 Task: Open Card Card0000000348 in Board Board0000000087 in Workspace WS0000000029 in Trello. Add Member Carxxstreet791@gmail.com to Card Card0000000348 in Board Board0000000087 in Workspace WS0000000029 in Trello. Add Red Label titled Label0000000348 to Card Card0000000348 in Board Board0000000087 in Workspace WS0000000029 in Trello. Add Checklist CL0000000348 to Card Card0000000348 in Board Board0000000087 in Workspace WS0000000029 in Trello. Add Dates with Start Date as Nov 01 2023 and Due Date as Nov 30 2023 to Card Card0000000348 in Board Board0000000087 in Workspace WS0000000029 in Trello
Action: Mouse moved to (85, 363)
Screenshot: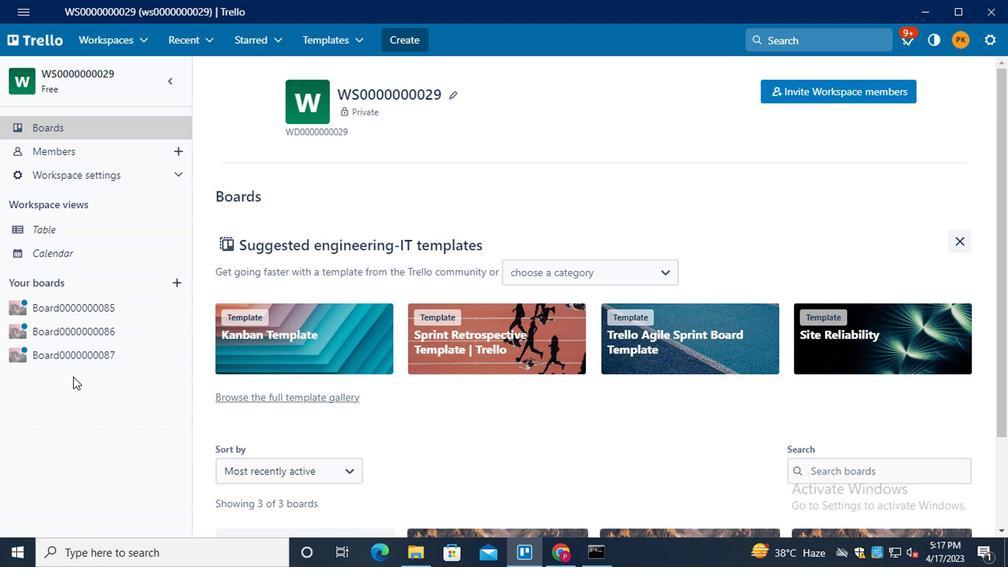
Action: Mouse pressed left at (85, 363)
Screenshot: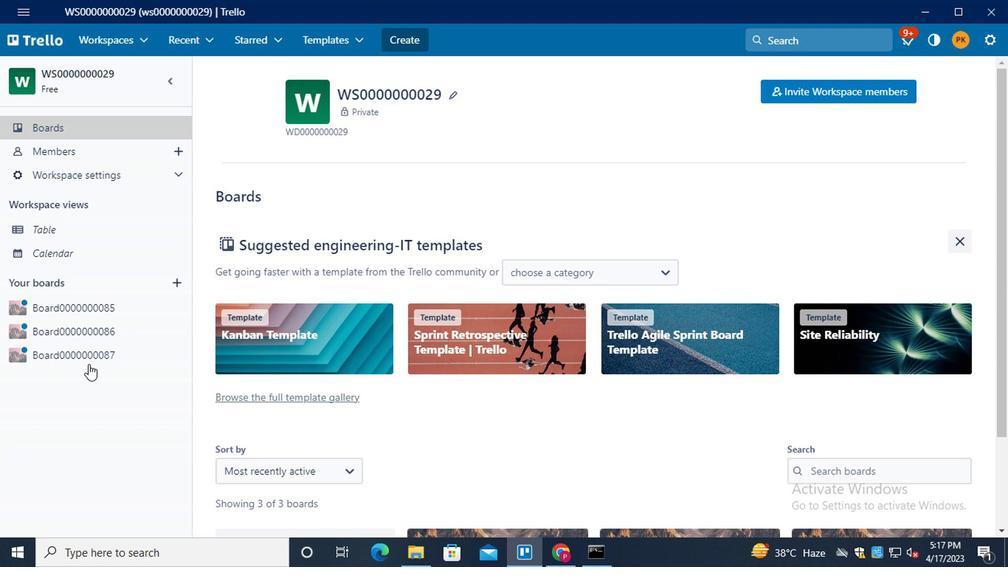 
Action: Mouse moved to (297, 469)
Screenshot: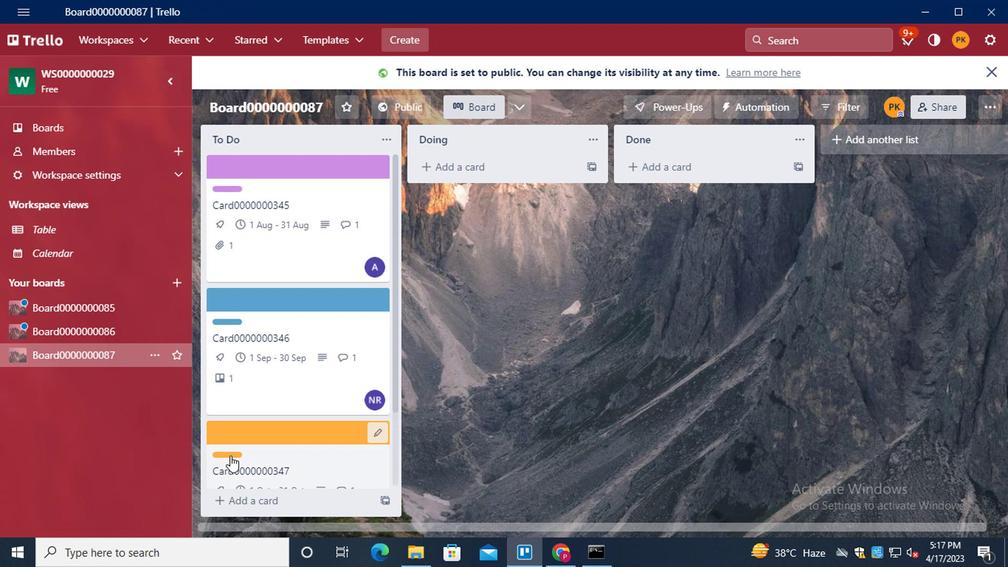 
Action: Mouse scrolled (297, 467) with delta (0, -1)
Screenshot: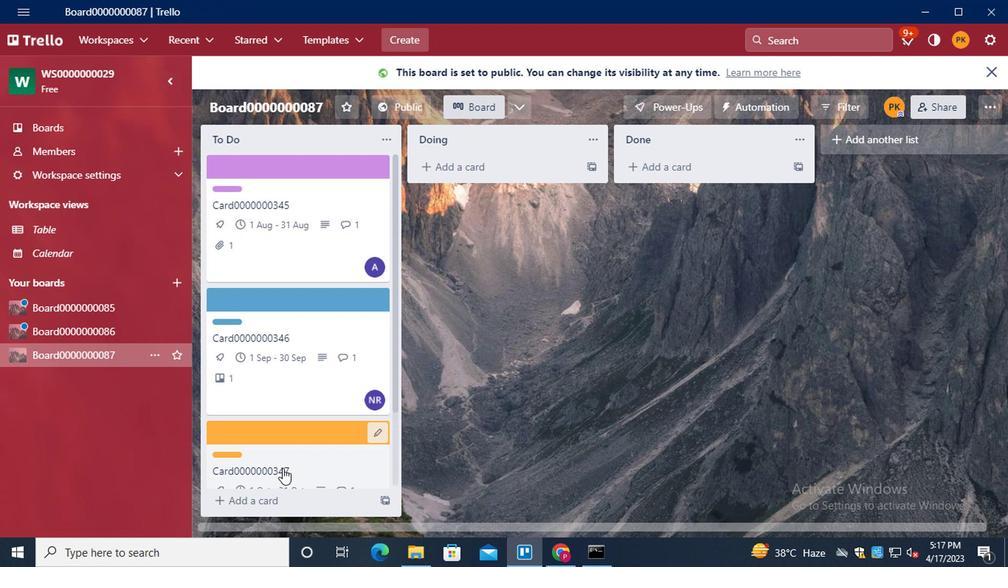 
Action: Mouse scrolled (297, 467) with delta (0, -1)
Screenshot: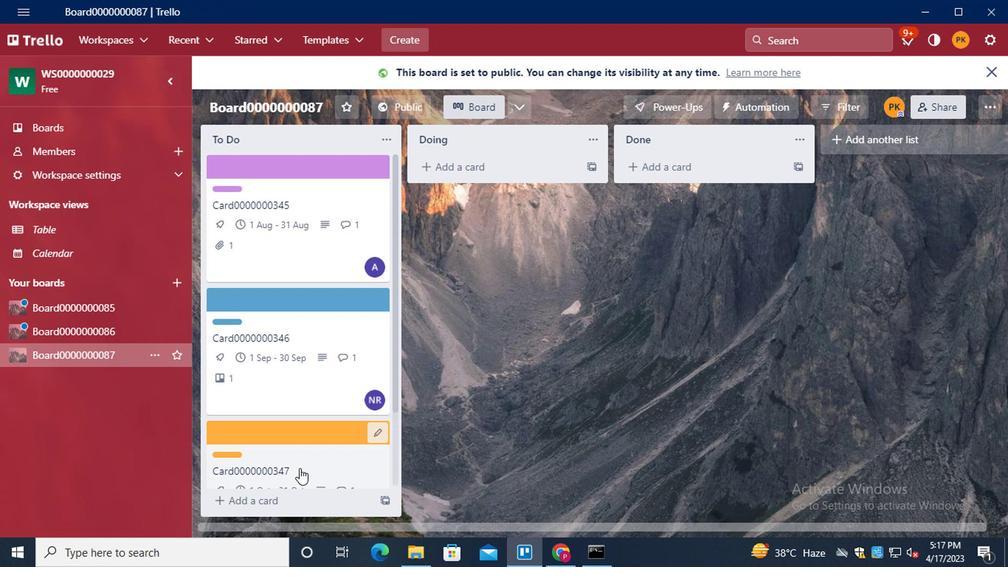 
Action: Mouse scrolled (297, 467) with delta (0, -1)
Screenshot: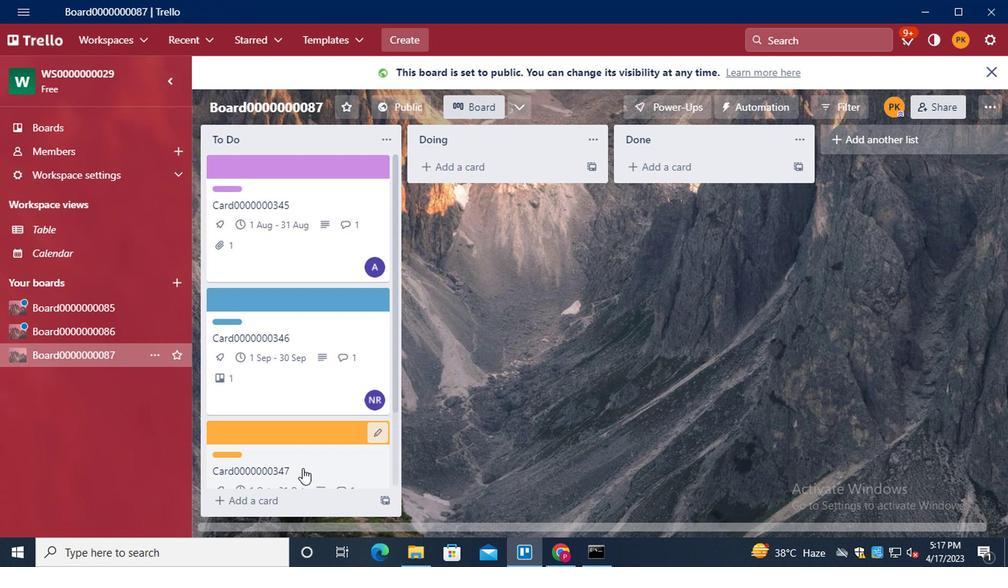 
Action: Mouse moved to (281, 465)
Screenshot: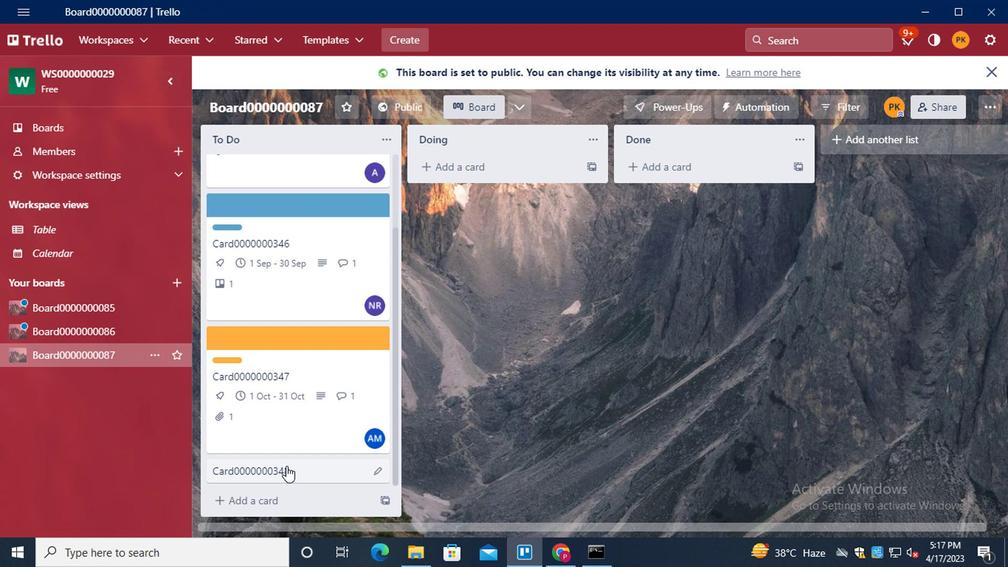 
Action: Mouse pressed left at (281, 465)
Screenshot: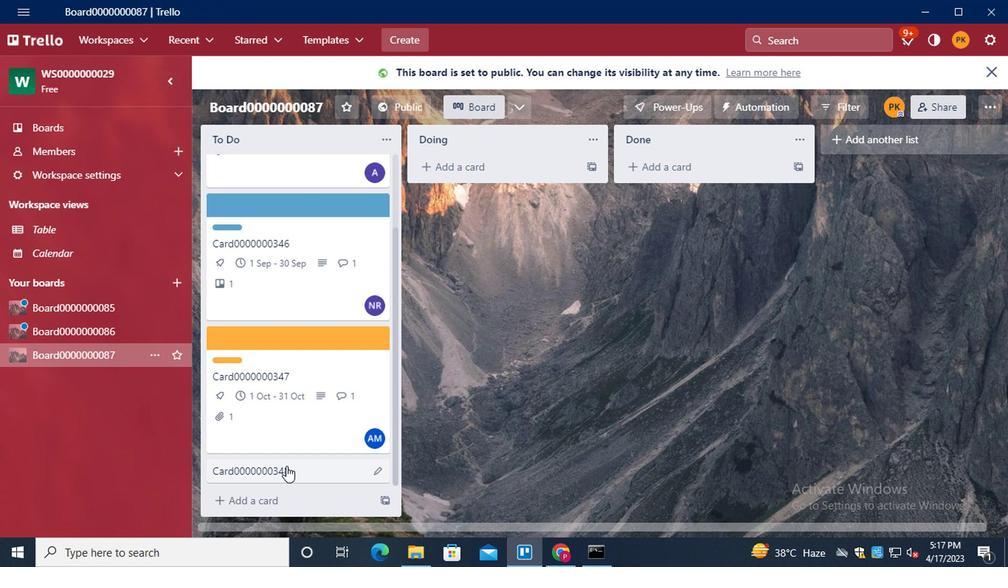 
Action: Mouse moved to (692, 137)
Screenshot: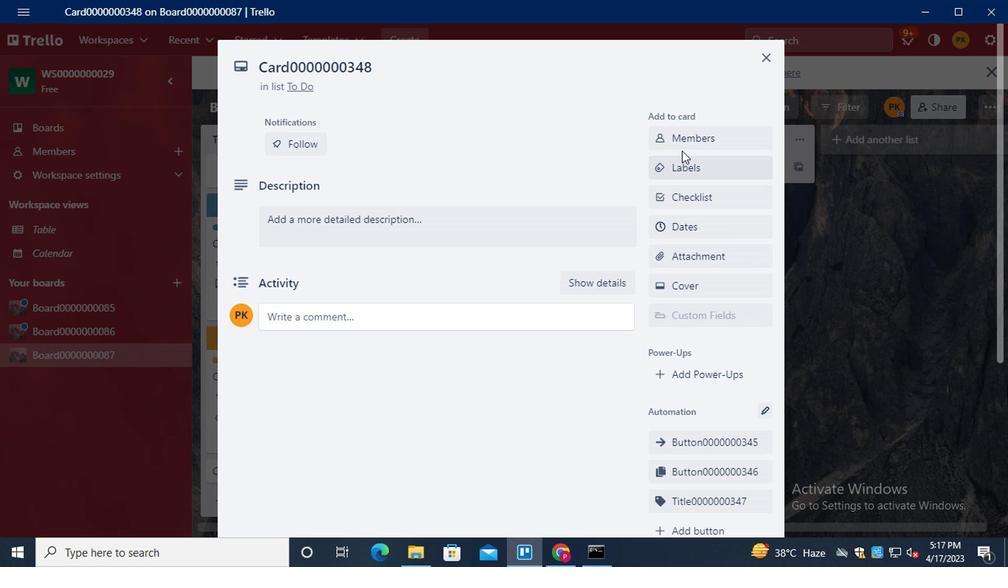 
Action: Mouse pressed left at (692, 137)
Screenshot: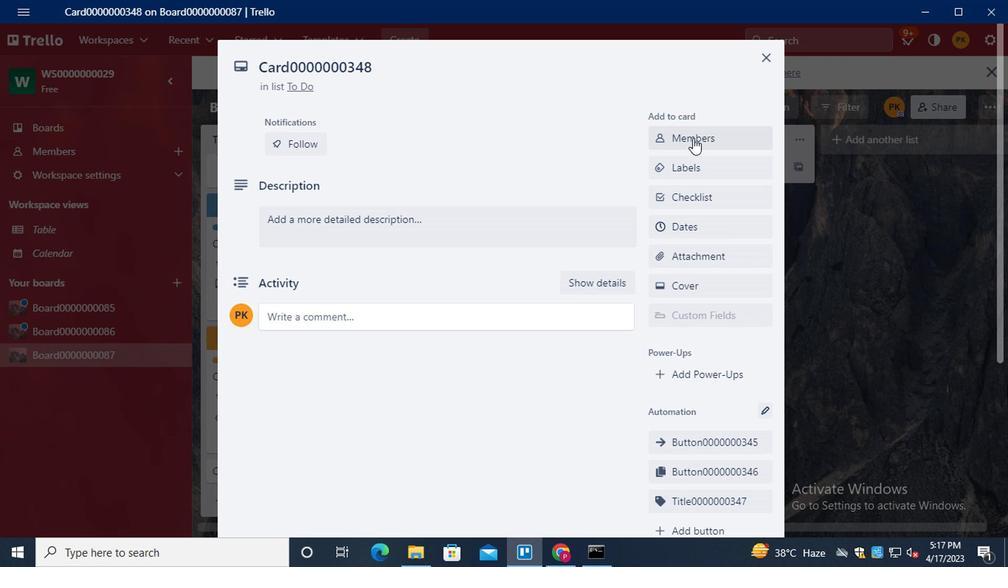
Action: Mouse moved to (691, 138)
Screenshot: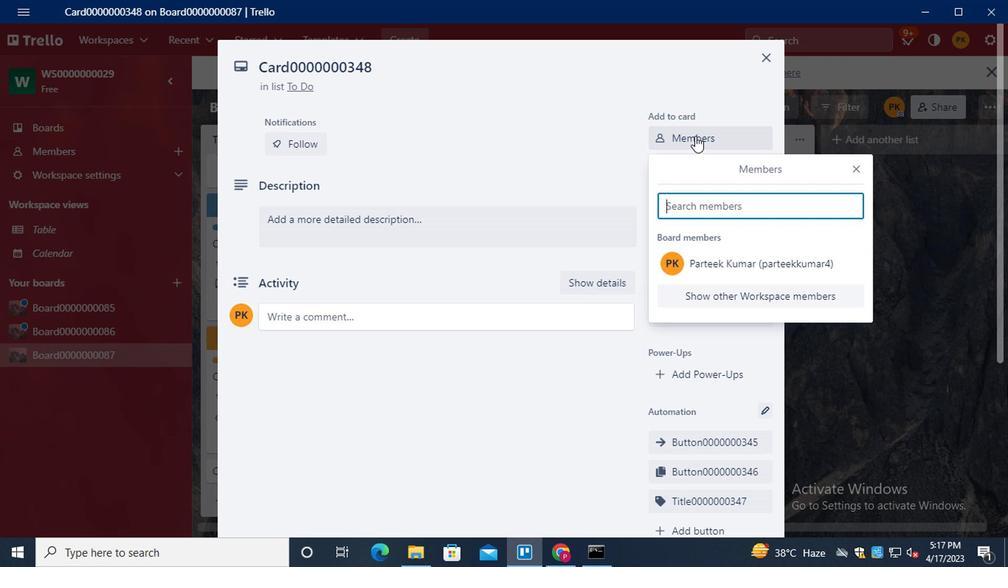 
Action: Key pressed <Key.shift>CARD<Key.backspace>XXSTREET791<Key.shift>@GMAIL.COM
Screenshot: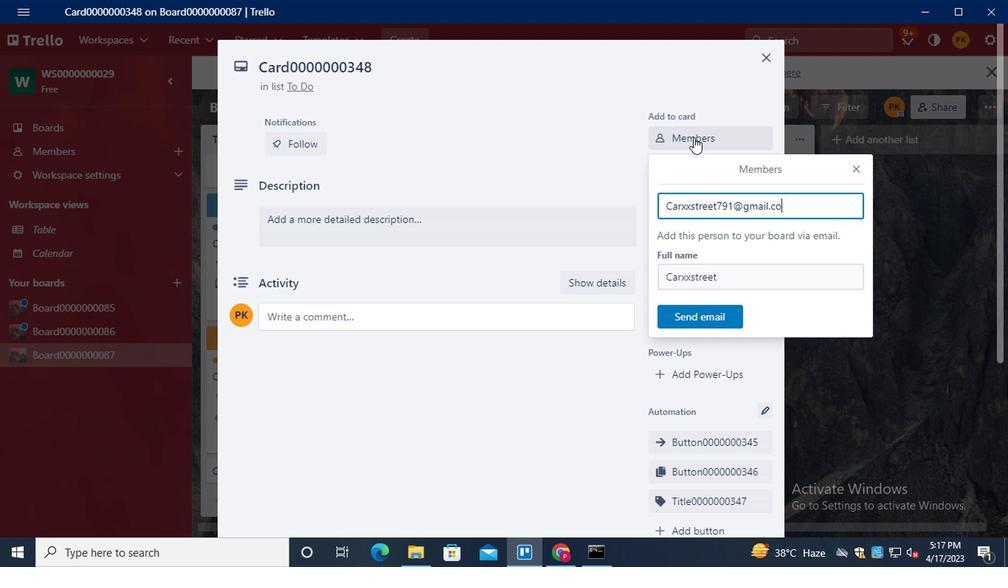 
Action: Mouse moved to (698, 315)
Screenshot: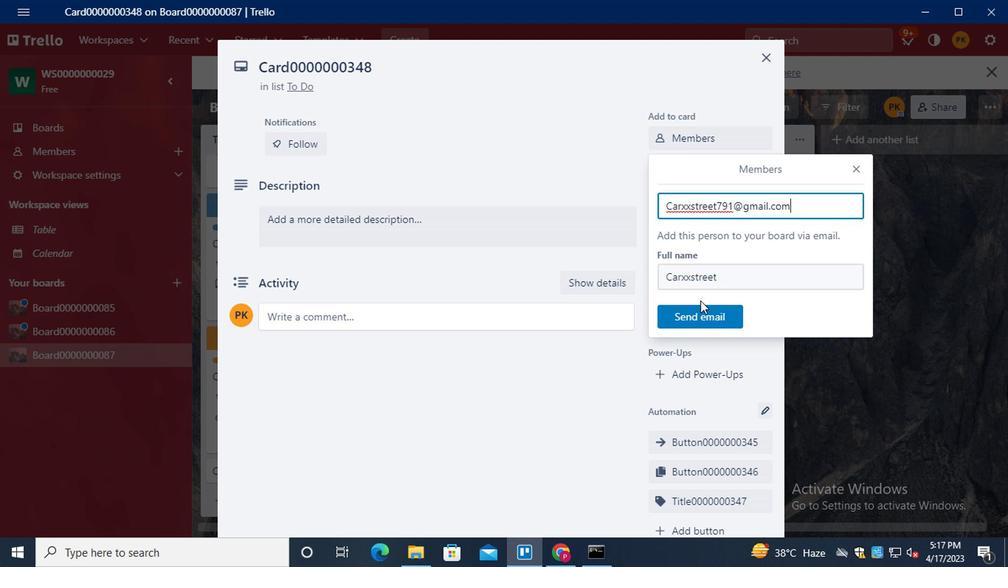 
Action: Mouse pressed left at (698, 315)
Screenshot: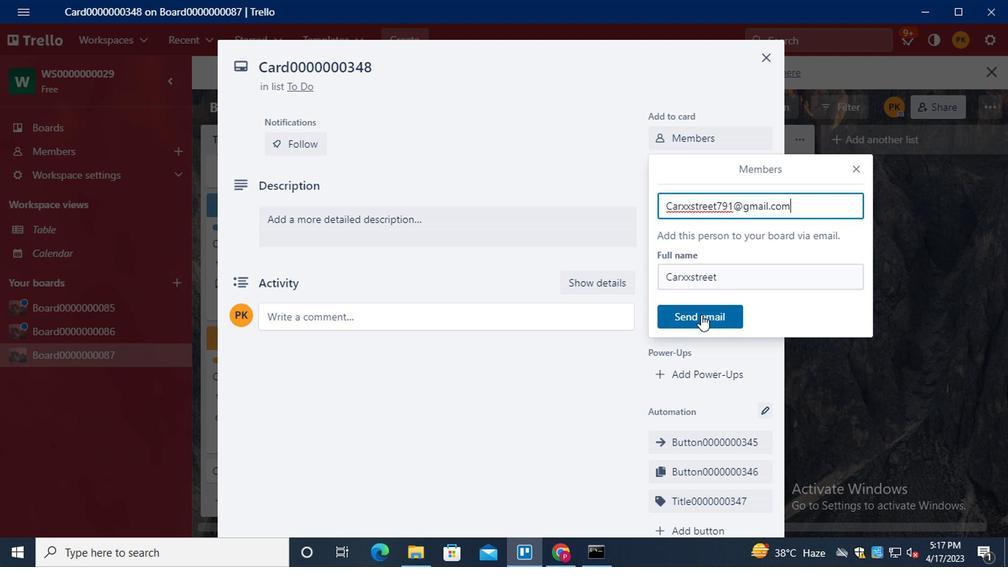 
Action: Mouse moved to (700, 204)
Screenshot: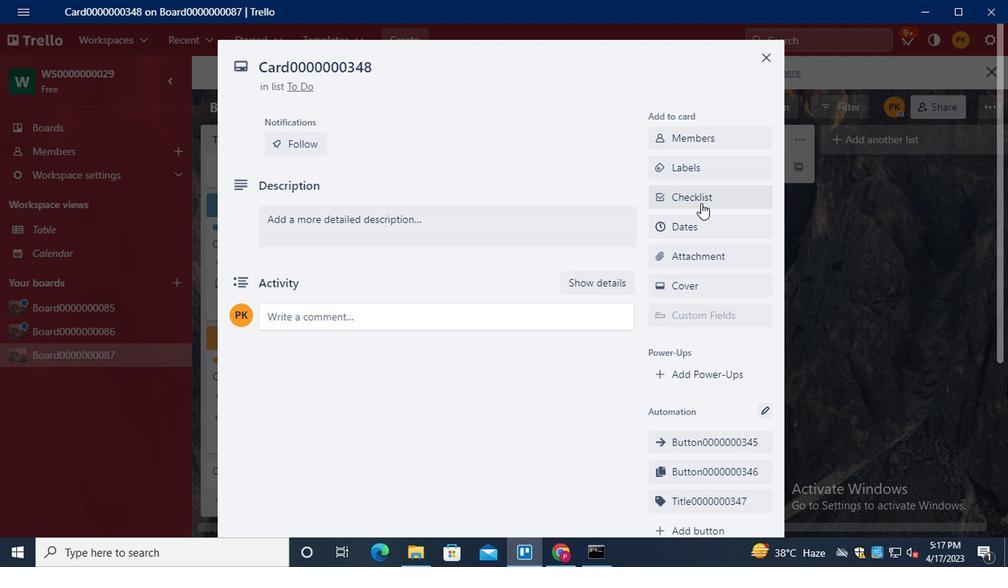 
Action: Mouse pressed left at (700, 204)
Screenshot: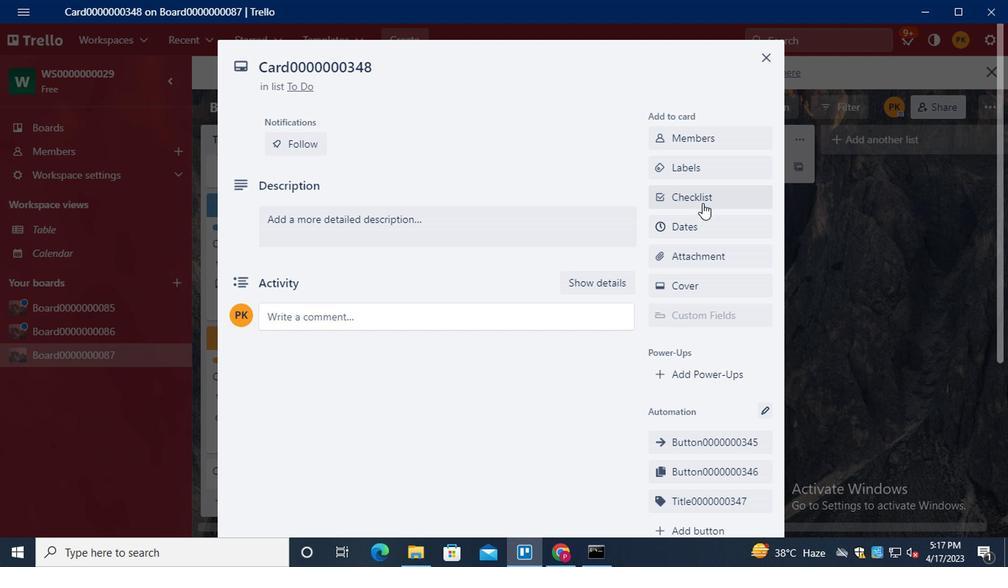 
Action: Mouse moved to (872, 226)
Screenshot: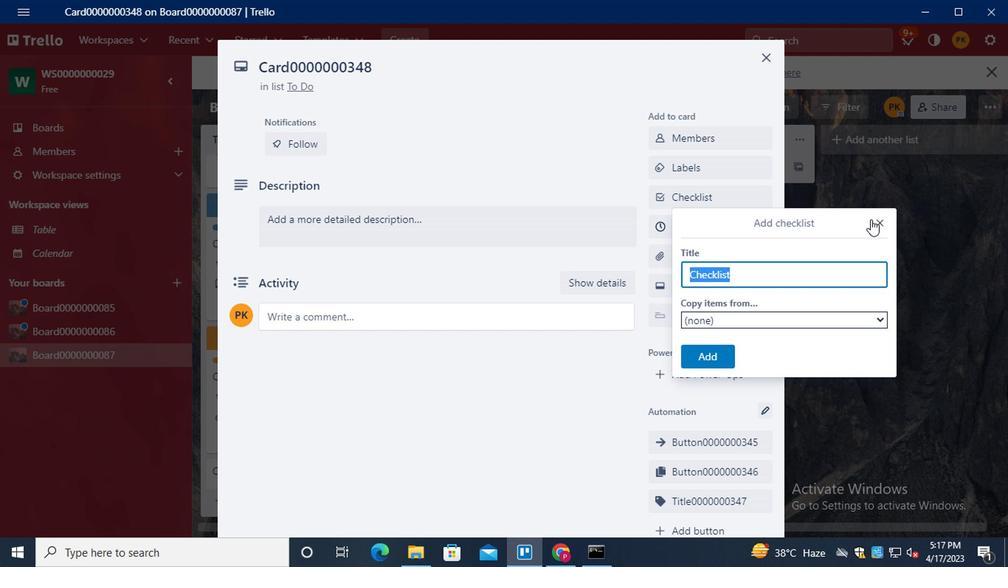
Action: Mouse pressed left at (872, 226)
Screenshot: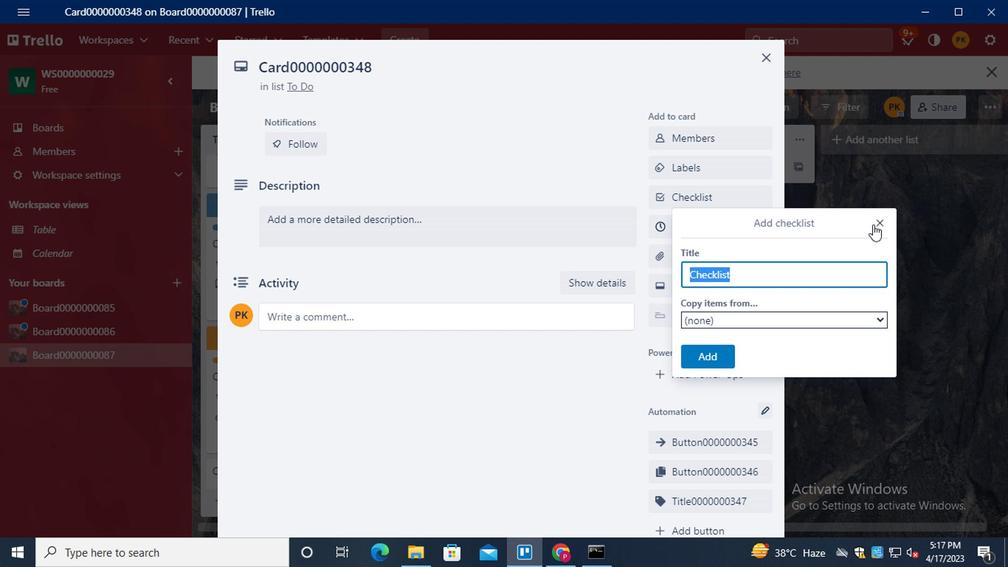 
Action: Mouse moved to (700, 169)
Screenshot: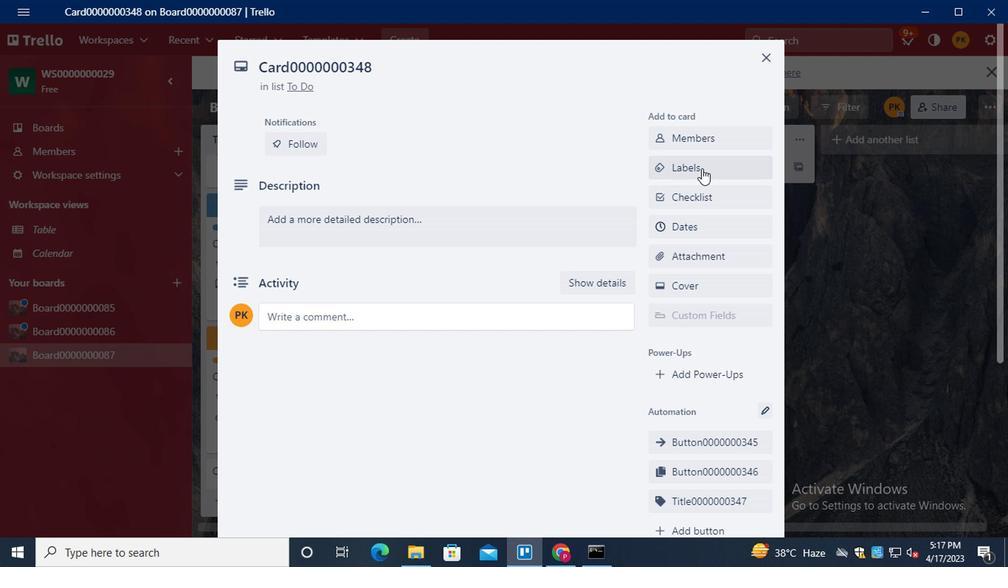
Action: Mouse pressed left at (700, 169)
Screenshot: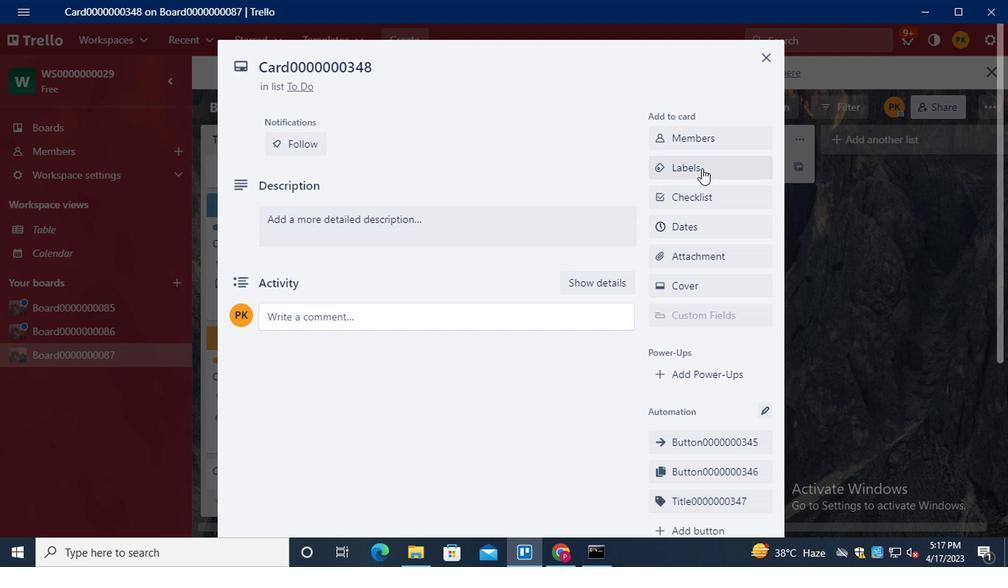 
Action: Mouse moved to (755, 417)
Screenshot: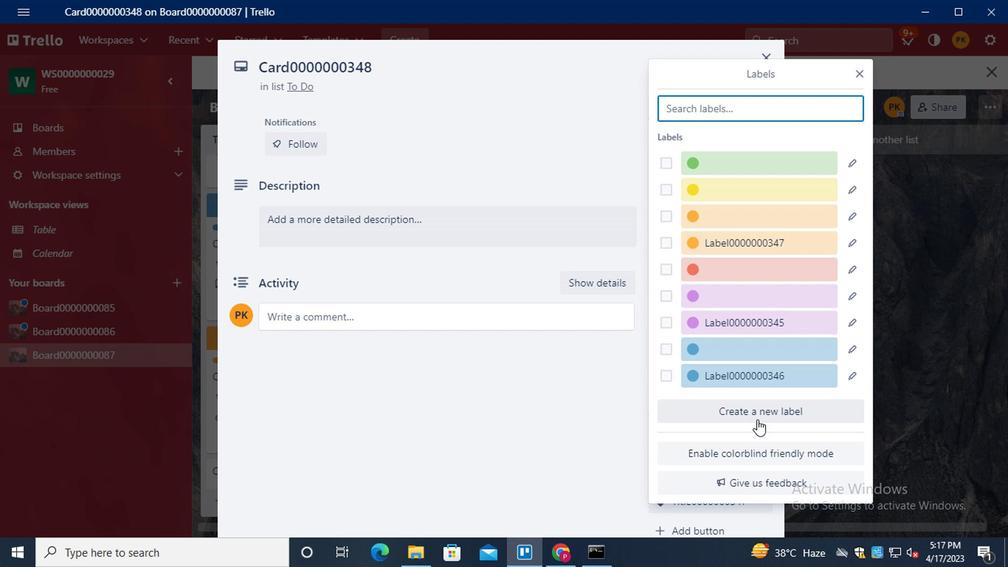 
Action: Mouse pressed left at (755, 417)
Screenshot: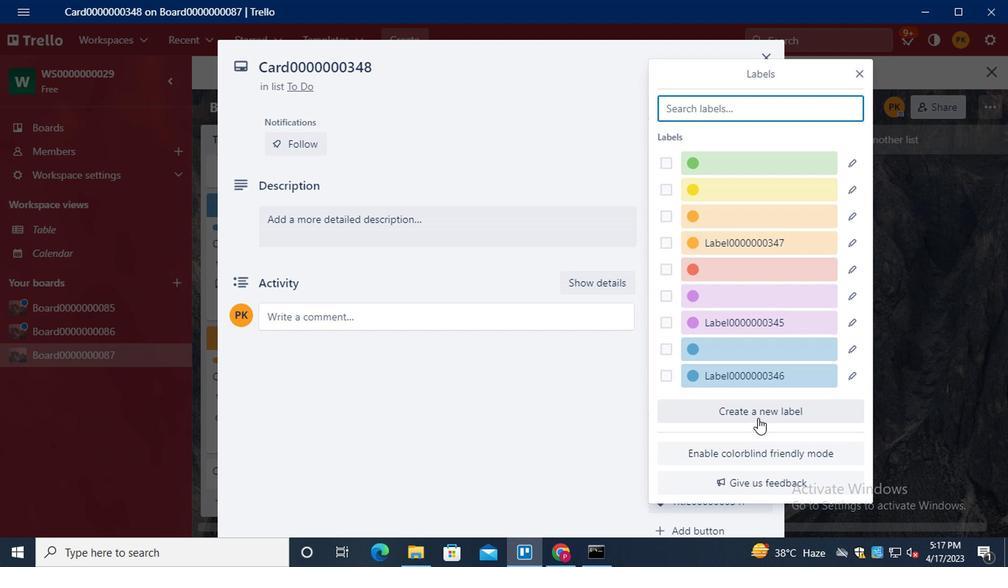 
Action: Mouse moved to (742, 407)
Screenshot: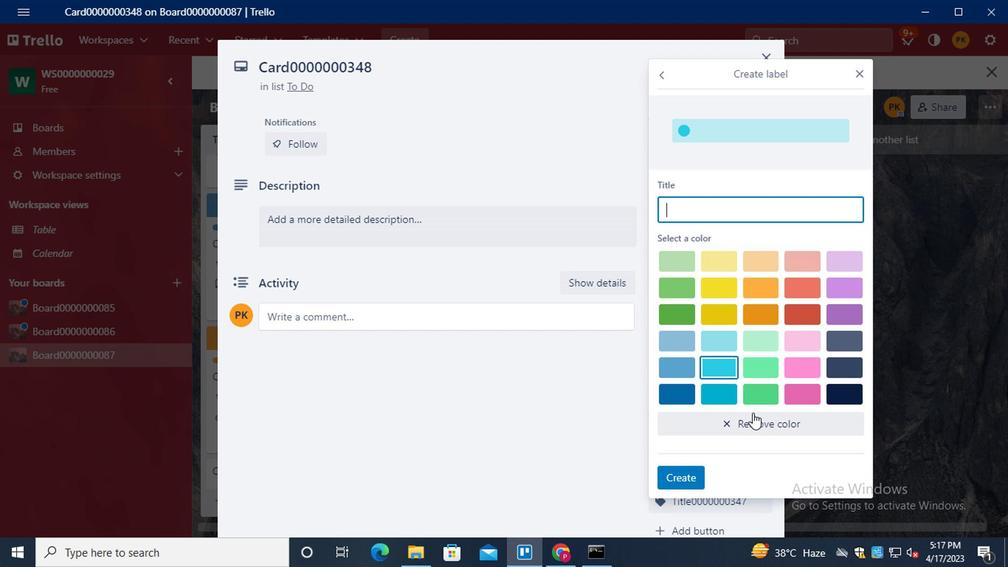 
Action: Key pressed <Key.shift><Key.shift><Key.shift><Key.shift><Key.shift><Key.shift><Key.shift><Key.shift><Key.shift><Key.shift><Key.shift><Key.shift><Key.shift><Key.shift><Key.shift><Key.shift><Key.shift><Key.shift><Key.shift><Key.shift><Key.shift><Key.shift><Key.shift><Key.shift><Key.shift><Key.shift><Key.shift><Key.shift><Key.shift><Key.shift><Key.shift><Key.shift><Key.shift><Key.shift><Key.shift><Key.shift><Key.shift><Key.shift><Key.shift><Key.shift><Key.shift><Key.shift><Key.shift><Key.shift><Key.shift><Key.shift><Key.shift><Key.shift><Key.shift><Key.shift><Key.shift><Key.shift><Key.shift><Key.shift><Key.shift><Key.shift><Key.shift><Key.shift><Key.shift><Key.shift><Key.shift><Key.shift><Key.shift><Key.shift><Key.shift><Key.shift><Key.shift><Key.shift><Key.shift><Key.shift><Key.shift><Key.shift><Key.shift><Key.shift><Key.shift><Key.shift><Key.shift><Key.shift><Key.shift><Key.shift><Key.shift><Key.shift><Key.shift><Key.shift><Key.shift><Key.shift><Key.shift><Key.shift><Key.shift><Key.shift><Key.shift><Key.shift><Key.shift><Key.shift><Key.shift><Key.shift><Key.shift><Key.shift><Key.shift><Key.shift><Key.shift>LABEL
Screenshot: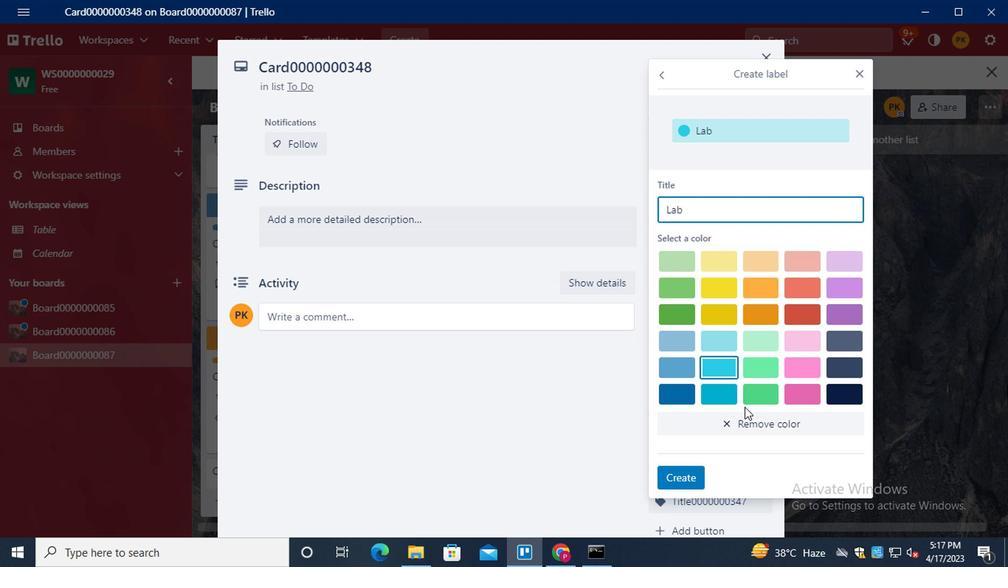 
Action: Mouse moved to (688, 524)
Screenshot: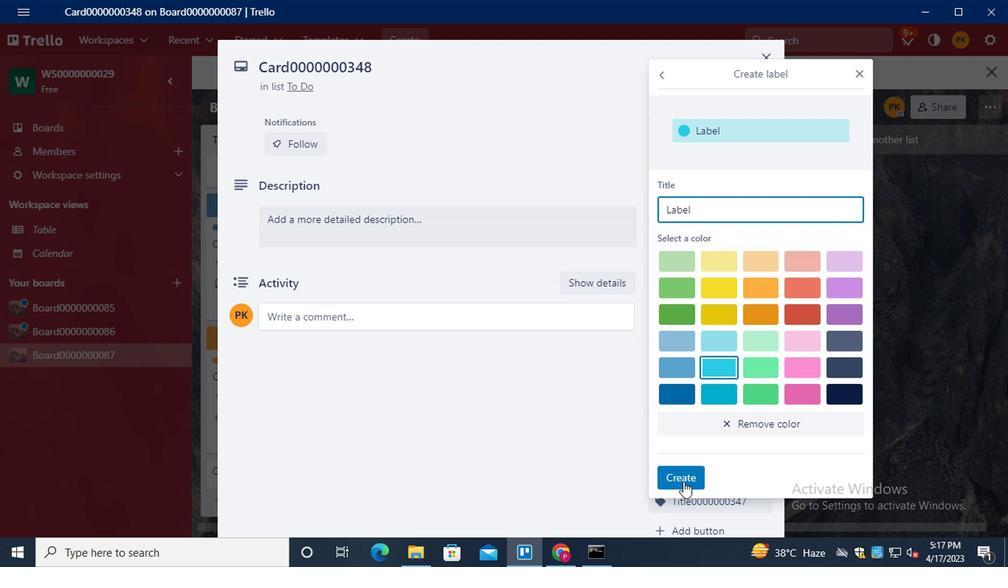 
Action: Key pressed 0000000348
Screenshot: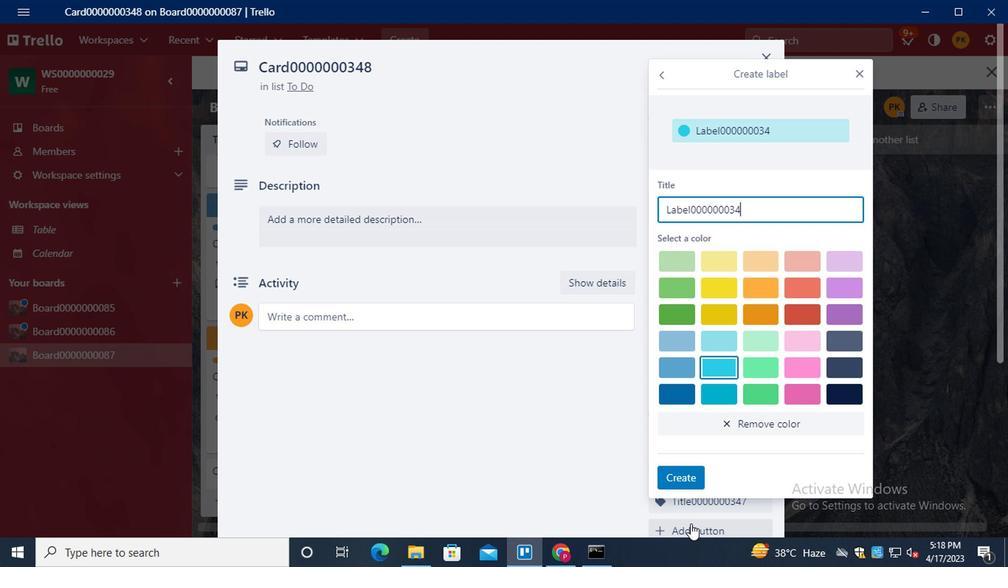 
Action: Mouse moved to (808, 294)
Screenshot: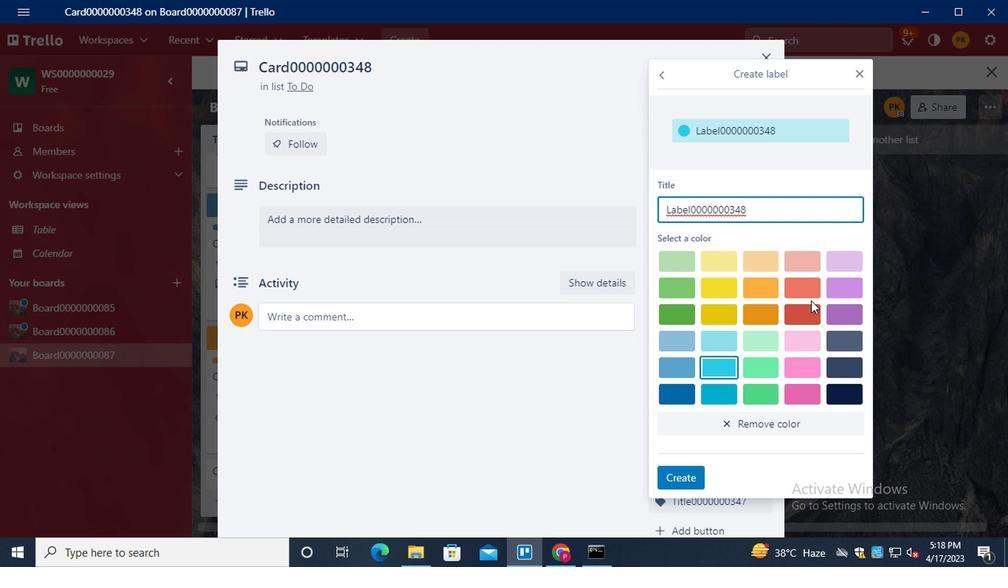 
Action: Mouse pressed left at (808, 294)
Screenshot: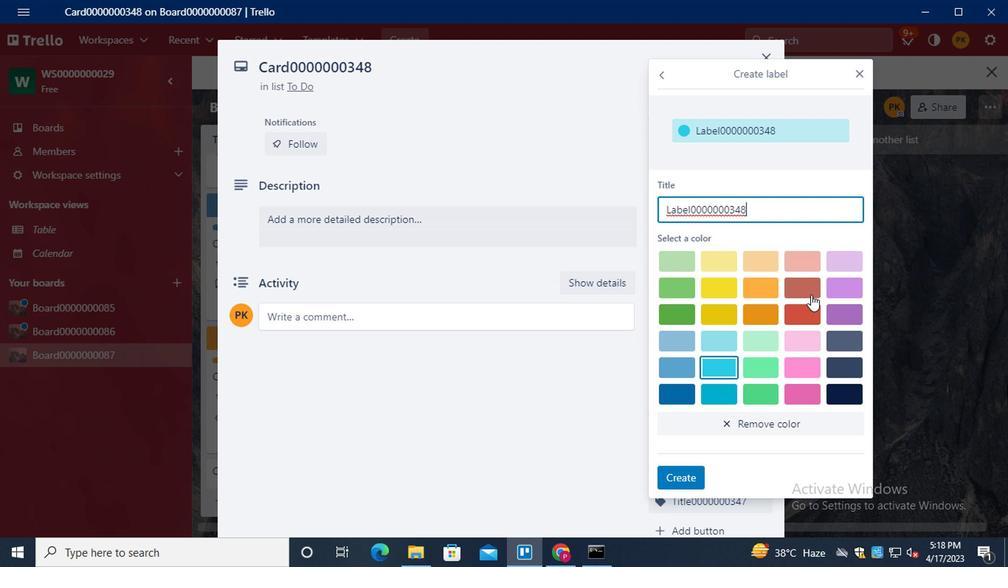 
Action: Mouse moved to (664, 479)
Screenshot: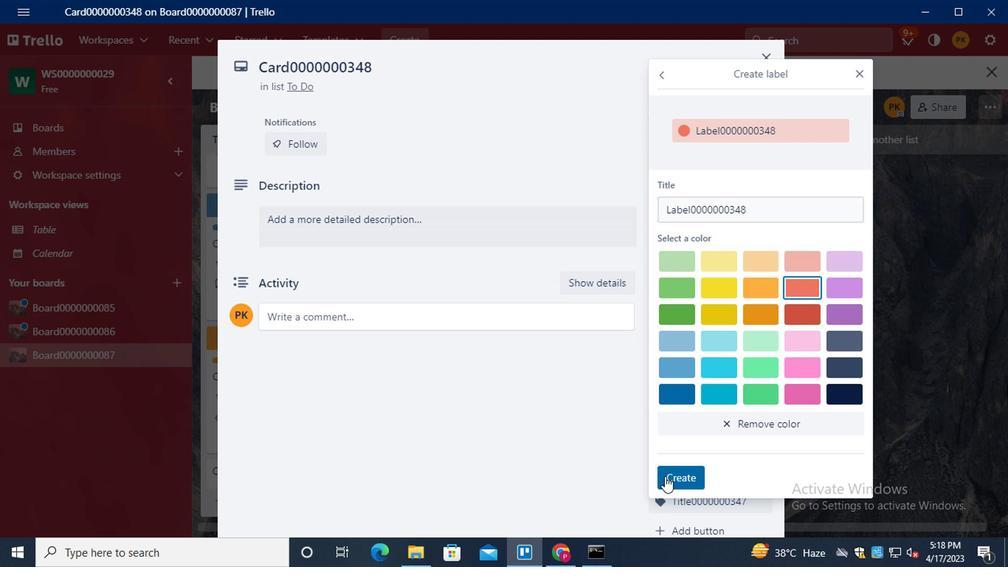 
Action: Mouse pressed left at (664, 479)
Screenshot: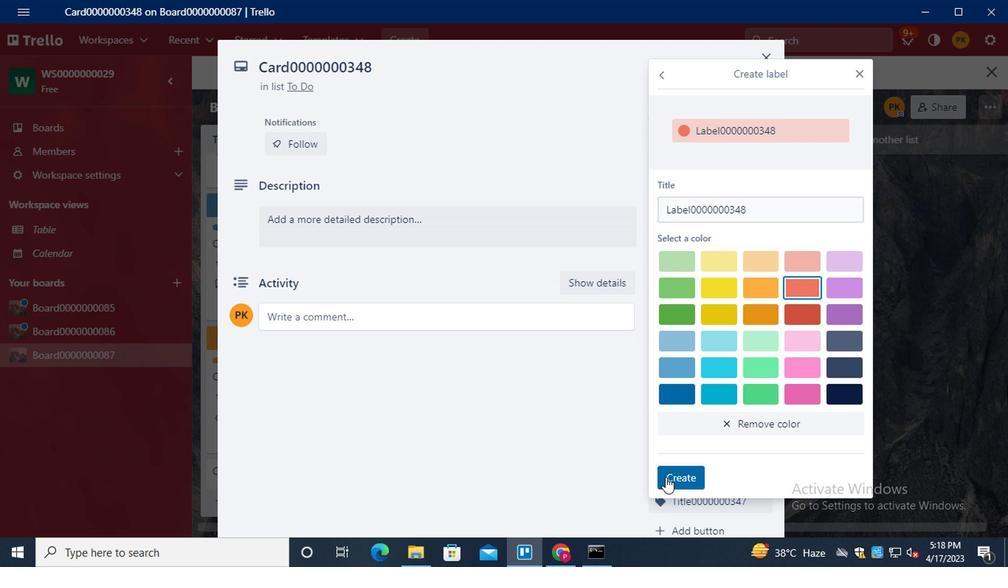 
Action: Mouse moved to (860, 78)
Screenshot: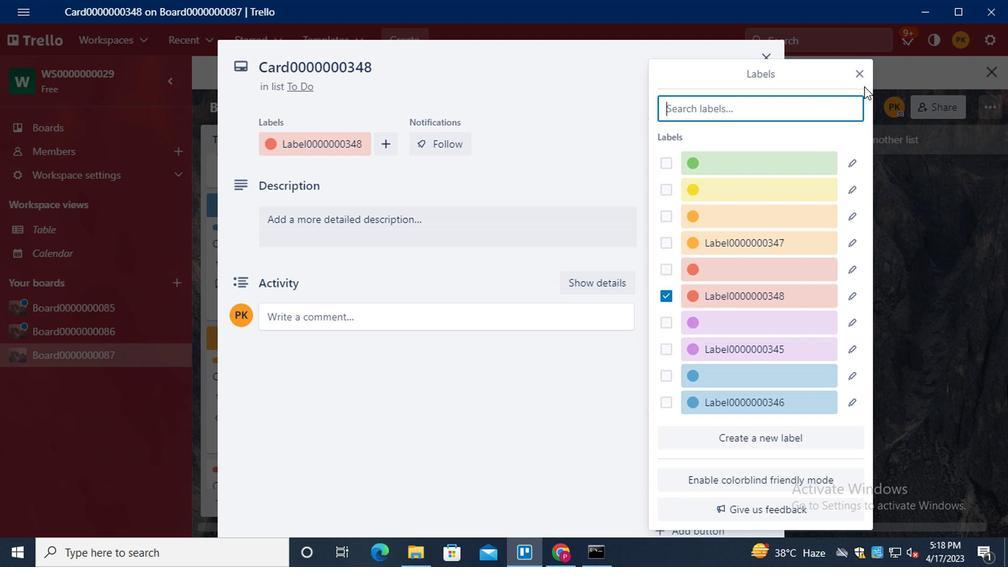 
Action: Mouse pressed left at (860, 78)
Screenshot: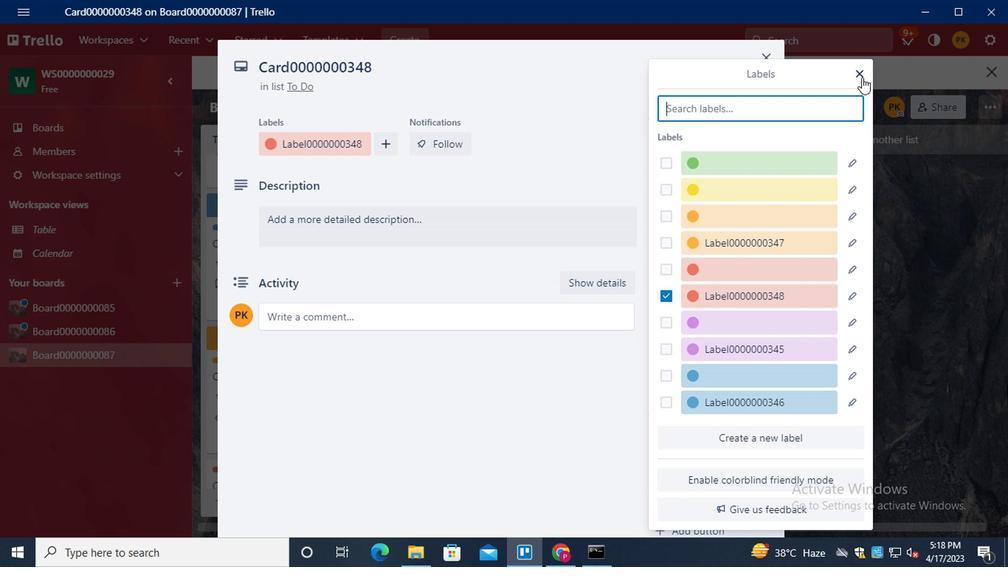 
Action: Mouse moved to (716, 197)
Screenshot: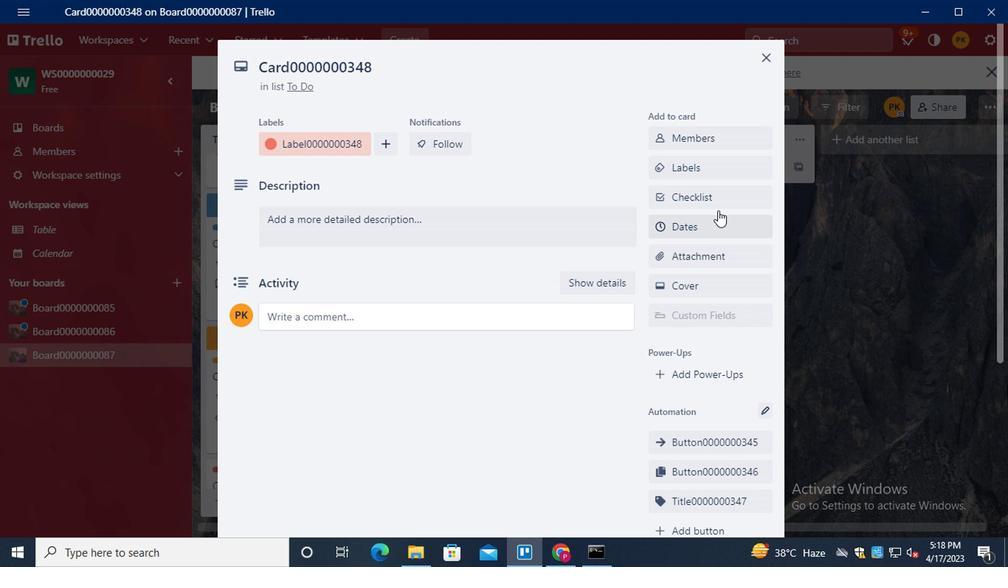 
Action: Mouse pressed left at (716, 197)
Screenshot: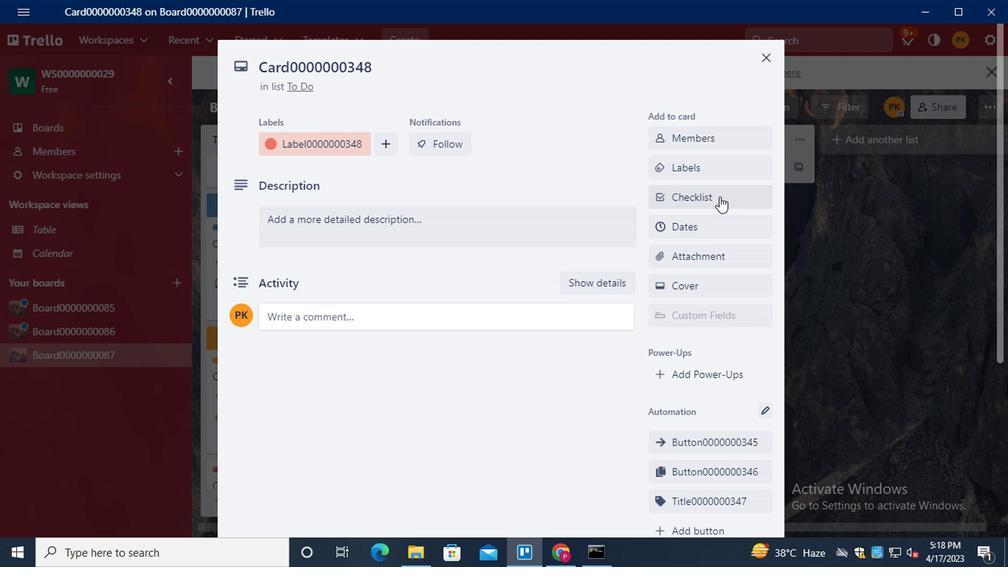 
Action: Mouse moved to (705, 275)
Screenshot: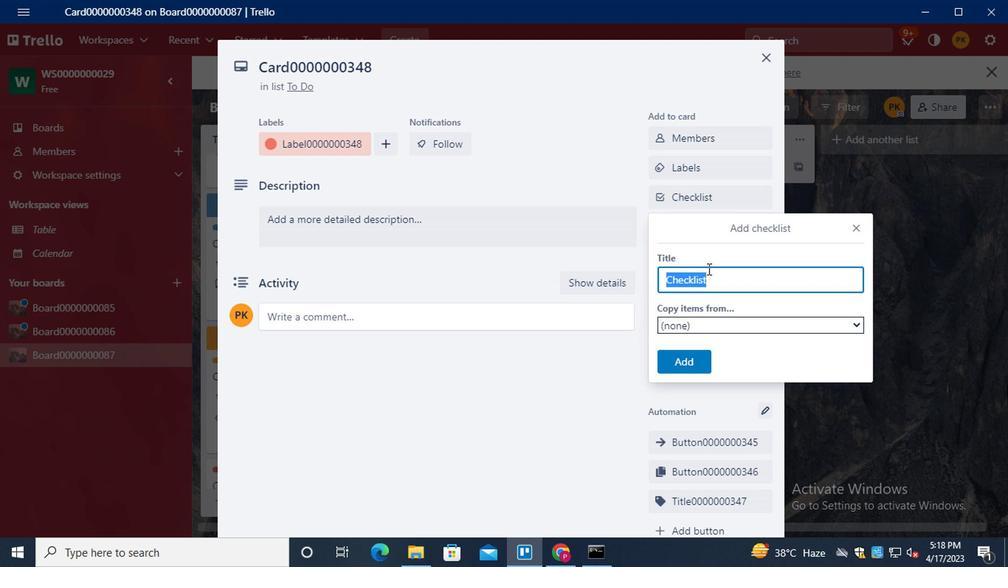 
Action: Key pressed <Key.shift><Key.shift><Key.shift>CL0000000348
Screenshot: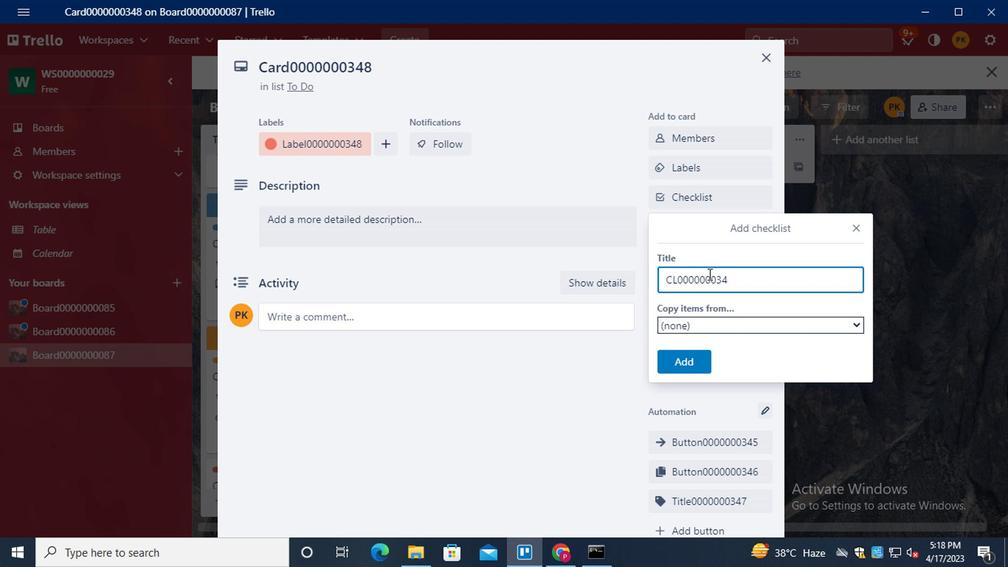 
Action: Mouse moved to (669, 362)
Screenshot: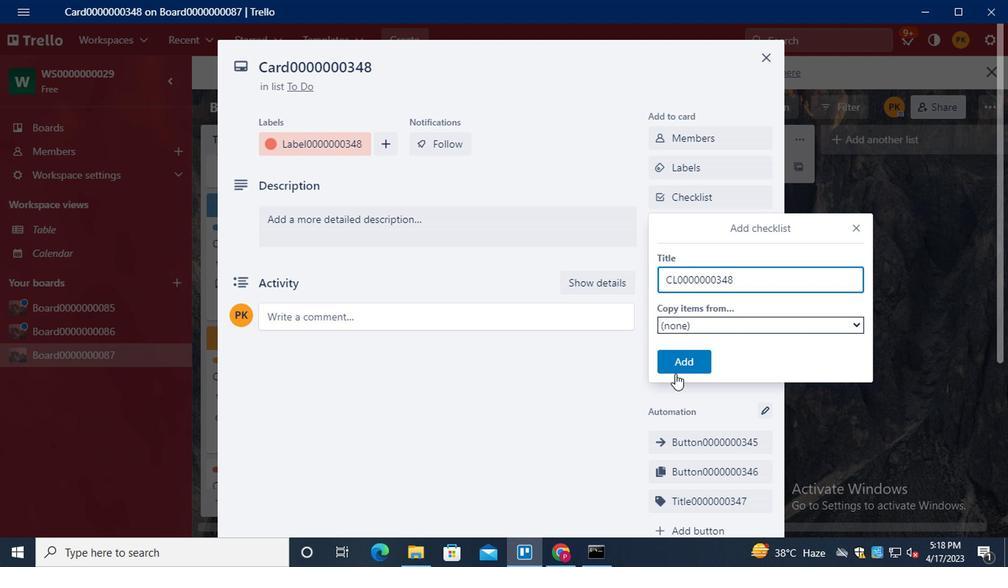 
Action: Mouse pressed left at (669, 362)
Screenshot: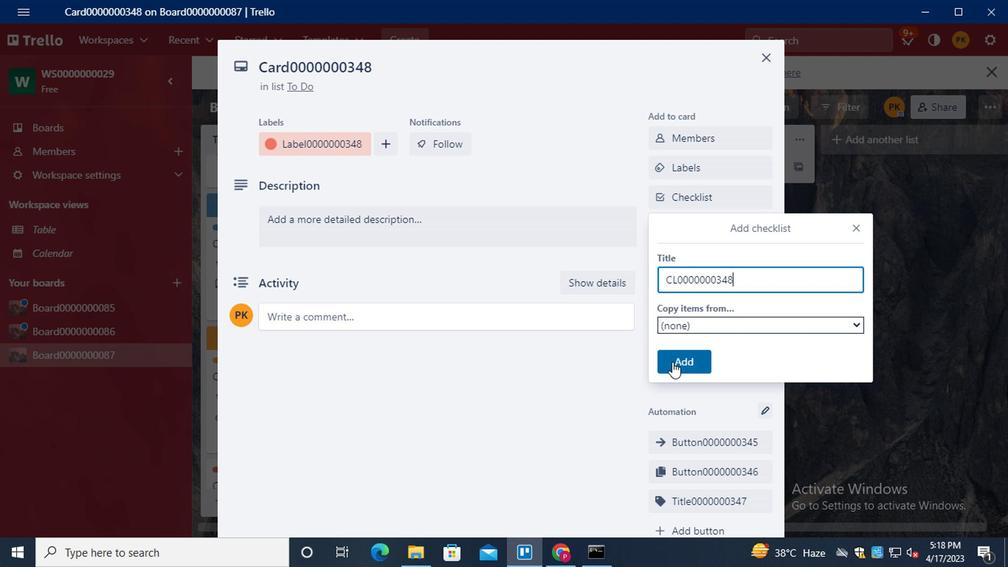 
Action: Mouse moved to (735, 227)
Screenshot: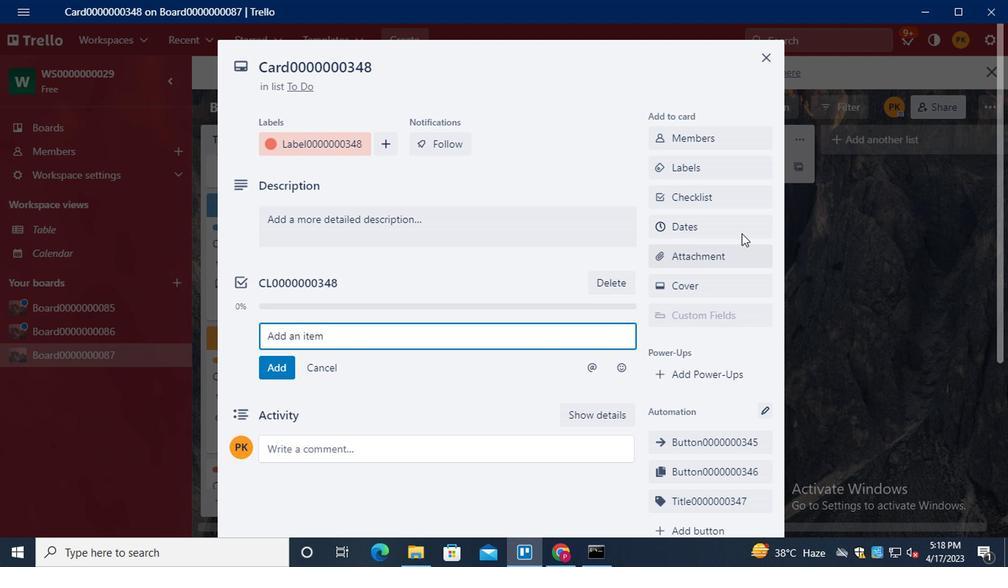 
Action: Mouse pressed left at (735, 227)
Screenshot: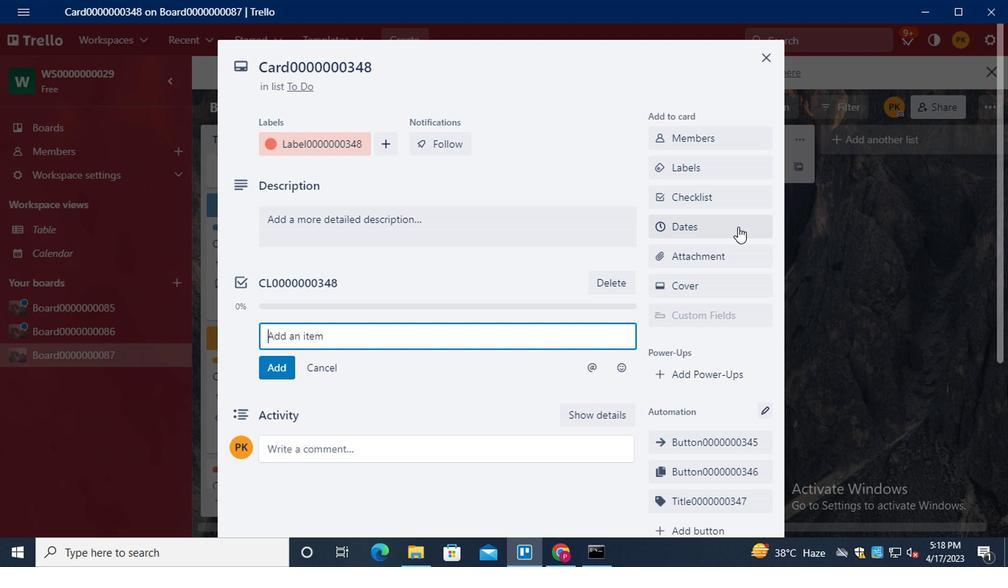 
Action: Mouse moved to (659, 337)
Screenshot: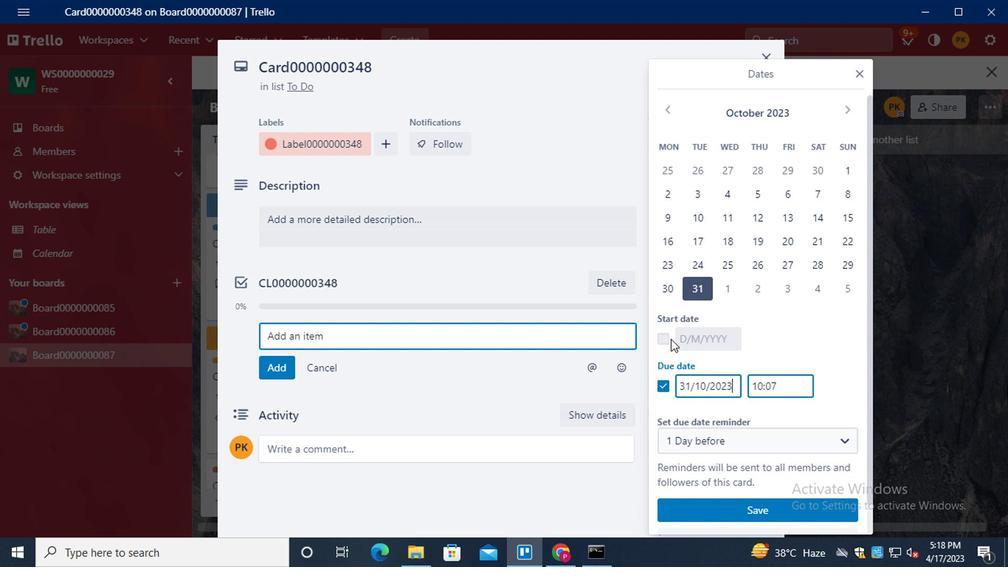 
Action: Mouse pressed left at (659, 337)
Screenshot: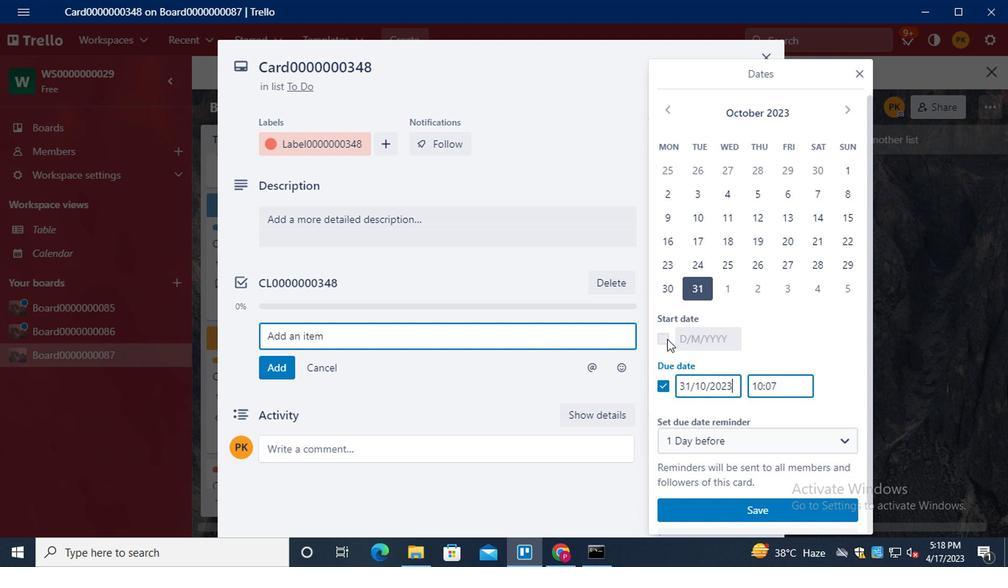 
Action: Mouse moved to (848, 111)
Screenshot: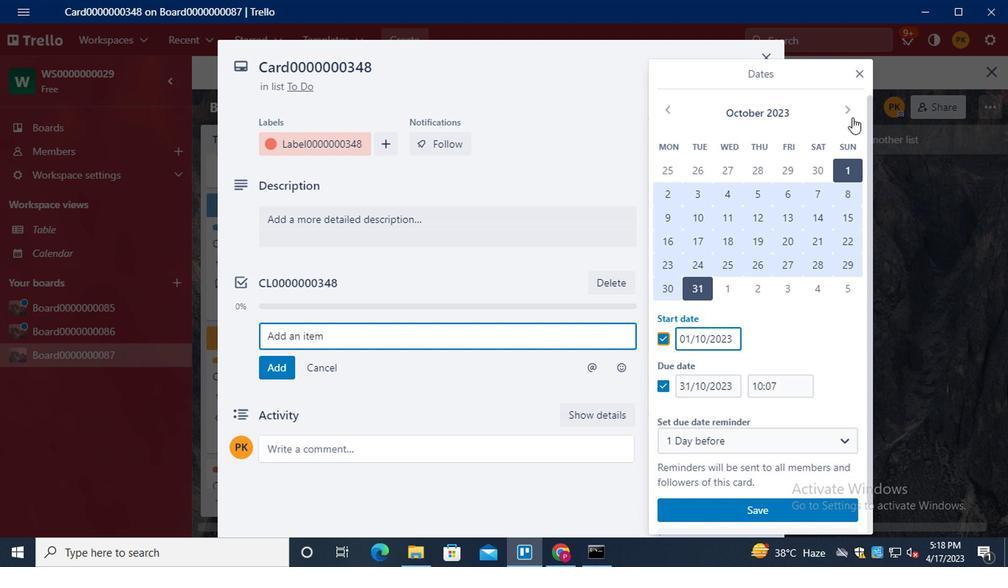 
Action: Mouse pressed left at (848, 111)
Screenshot: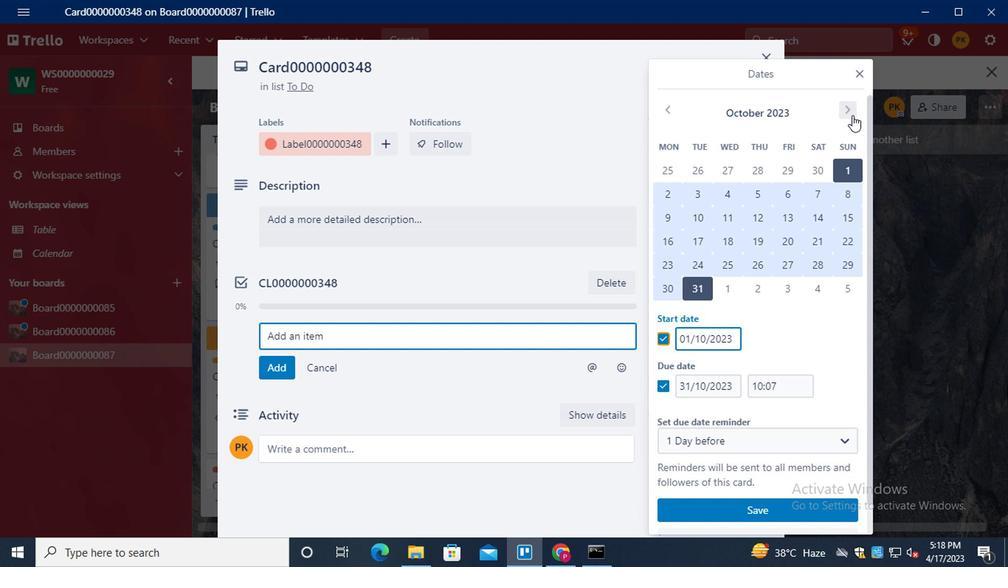 
Action: Mouse moved to (726, 169)
Screenshot: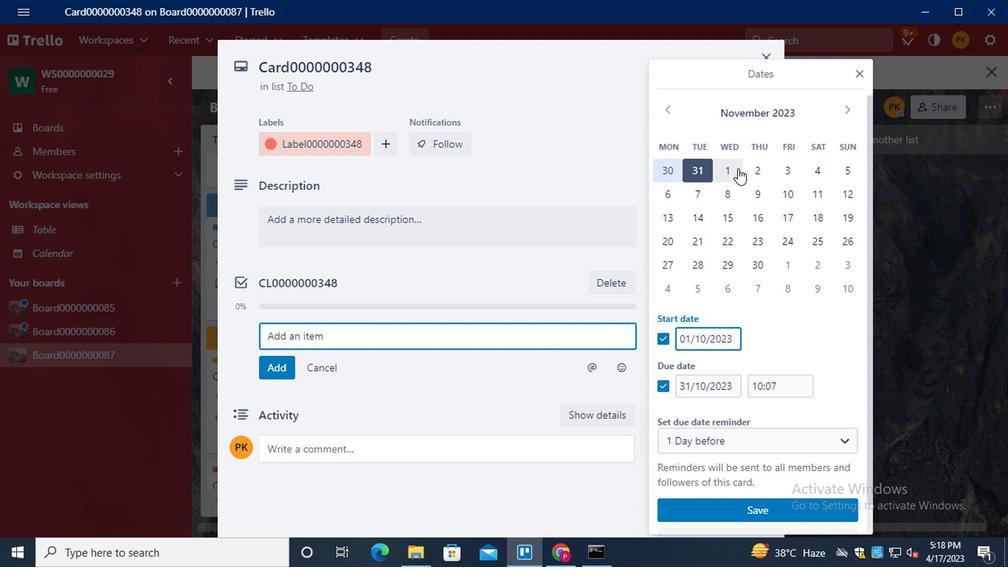 
Action: Mouse pressed left at (726, 169)
Screenshot: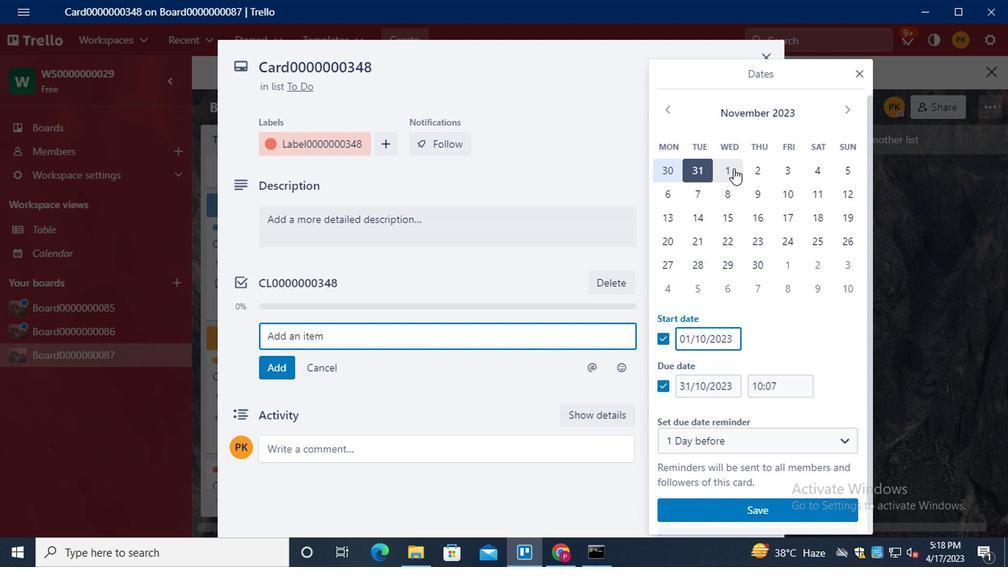
Action: Mouse moved to (751, 267)
Screenshot: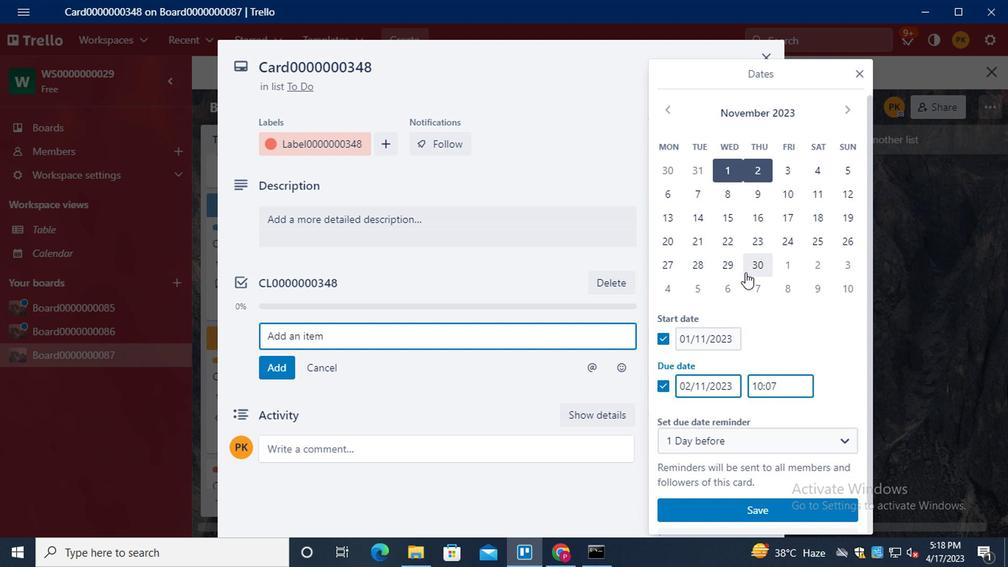 
Action: Mouse pressed left at (751, 267)
Screenshot: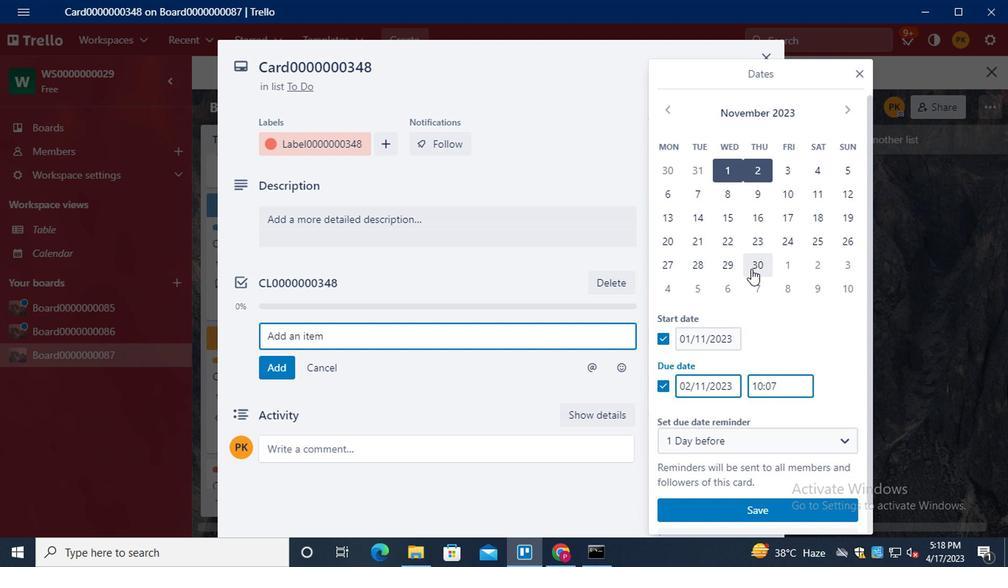 
Action: Mouse moved to (737, 509)
Screenshot: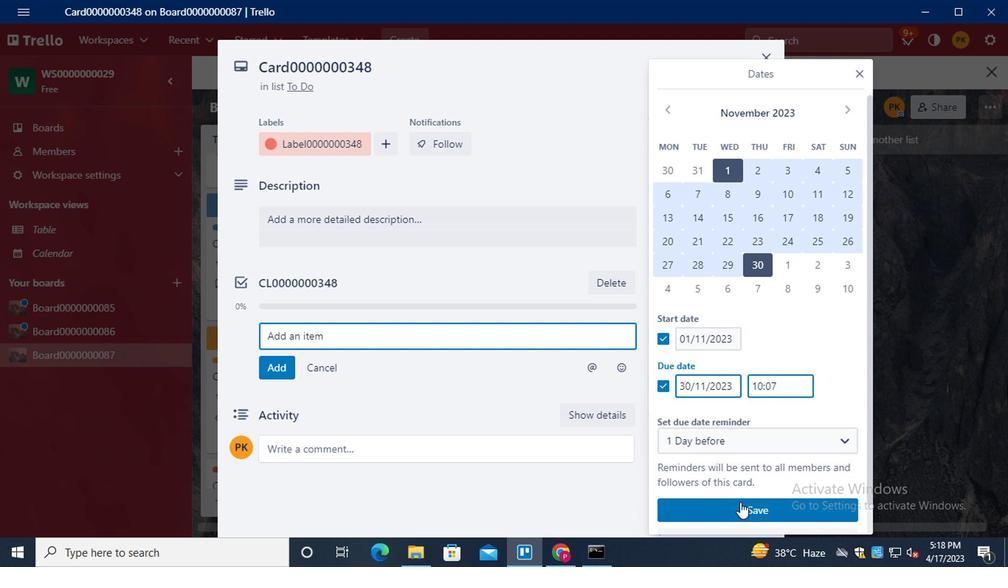
Action: Mouse pressed left at (737, 509)
Screenshot: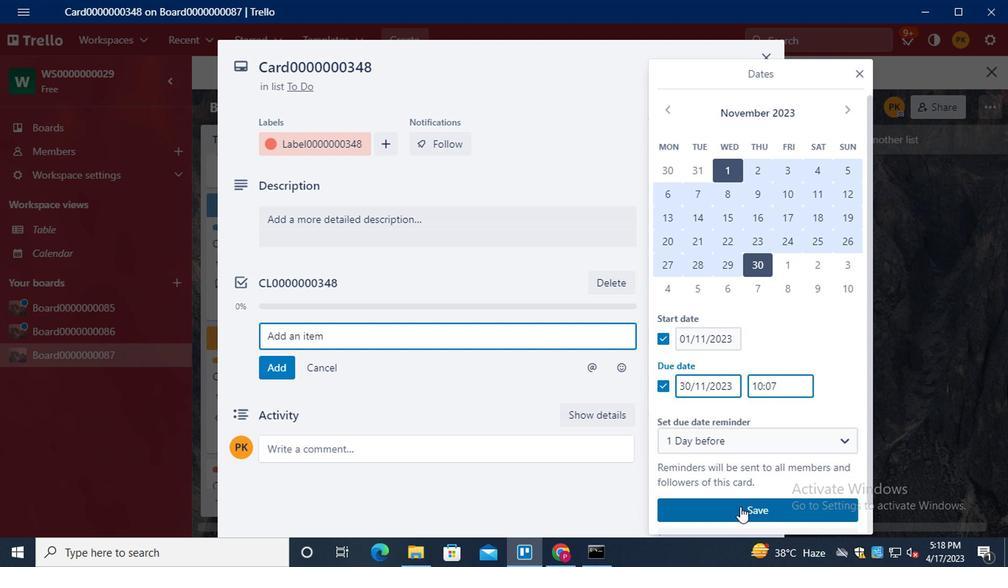 
Action: Mouse moved to (433, 347)
Screenshot: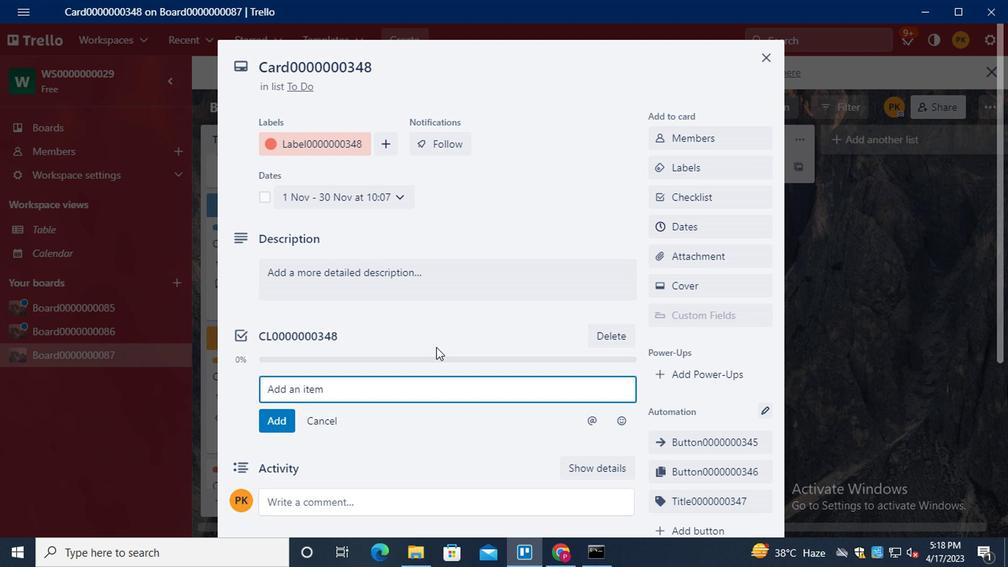 
Action: Key pressed <Key.f8>
Screenshot: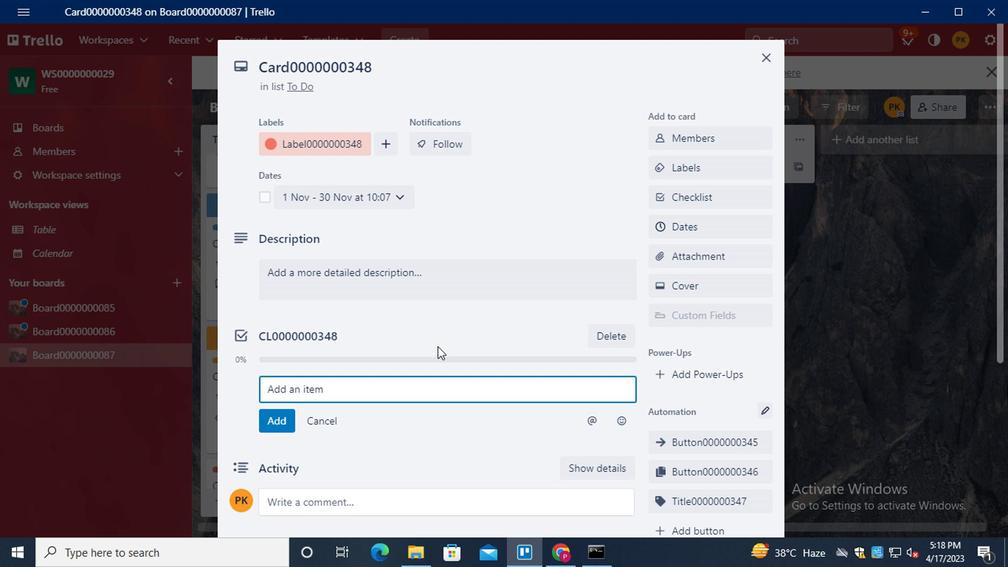 
